 Task: Change the x264 profile to high.
Action: Mouse moved to (104, 12)
Screenshot: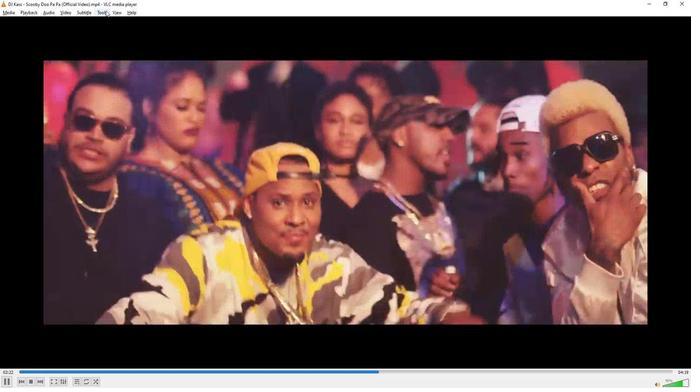 
Action: Mouse pressed left at (104, 12)
Screenshot: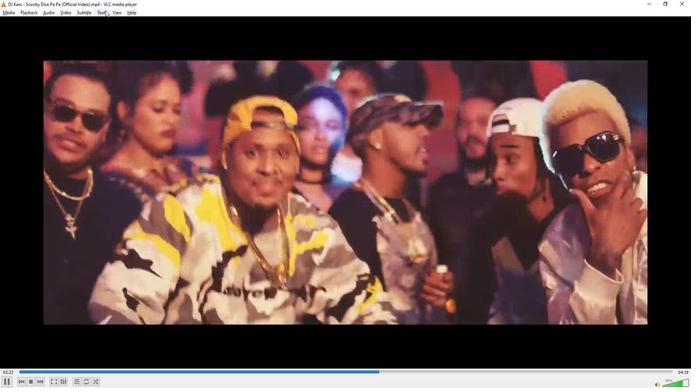 
Action: Mouse moved to (116, 98)
Screenshot: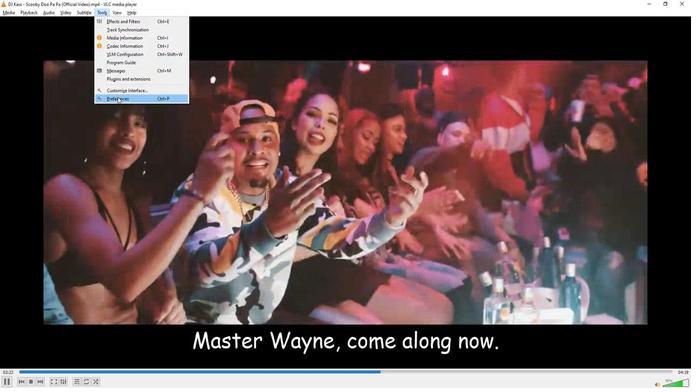 
Action: Mouse pressed left at (116, 98)
Screenshot: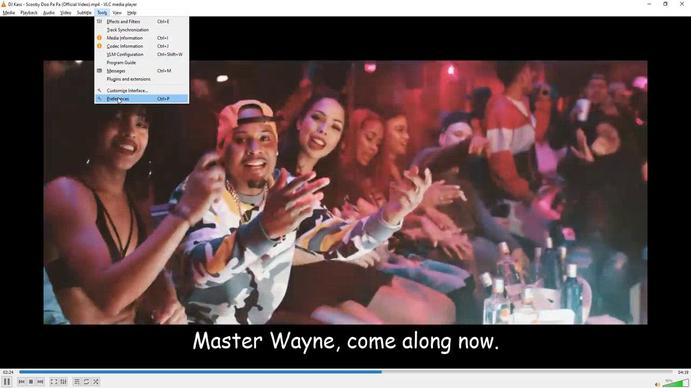 
Action: Mouse moved to (184, 102)
Screenshot: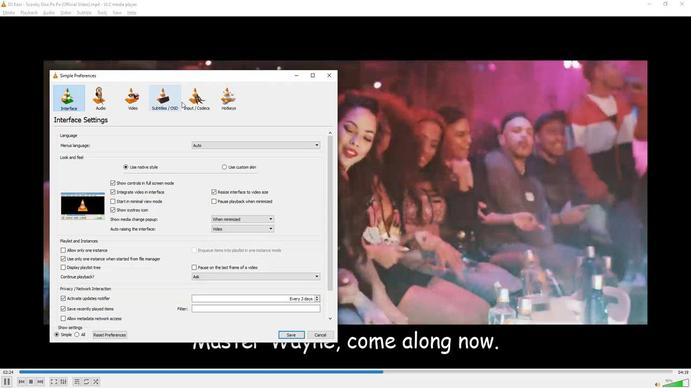 
Action: Mouse pressed left at (184, 102)
Screenshot: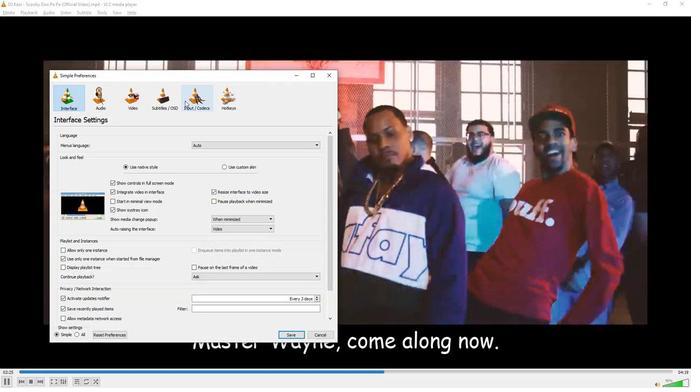 
Action: Mouse moved to (176, 195)
Screenshot: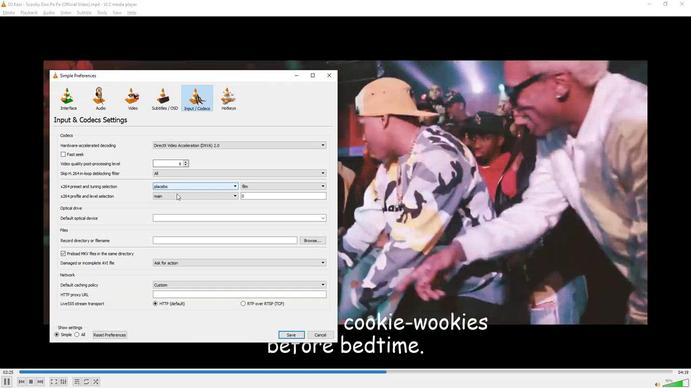 
Action: Mouse pressed left at (176, 195)
Screenshot: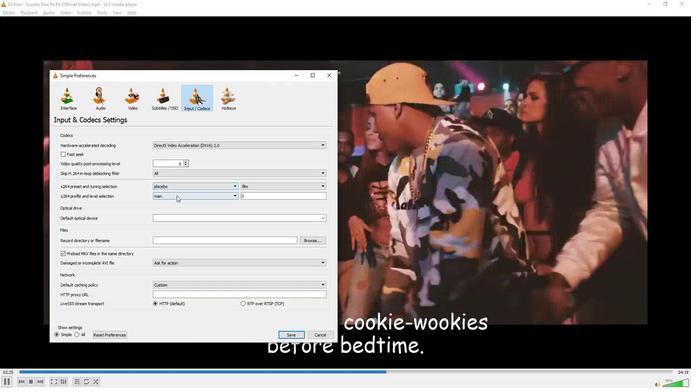 
Action: Mouse moved to (164, 211)
Screenshot: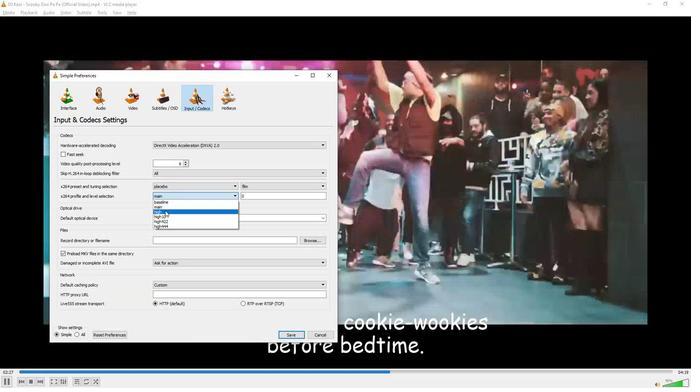 
Action: Mouse pressed left at (164, 211)
Screenshot: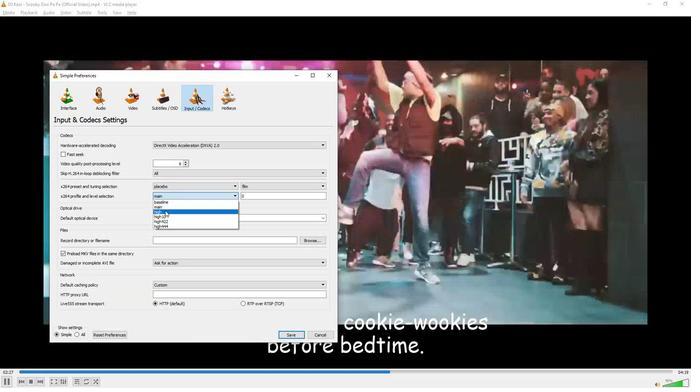 
Action: Mouse moved to (168, 217)
Screenshot: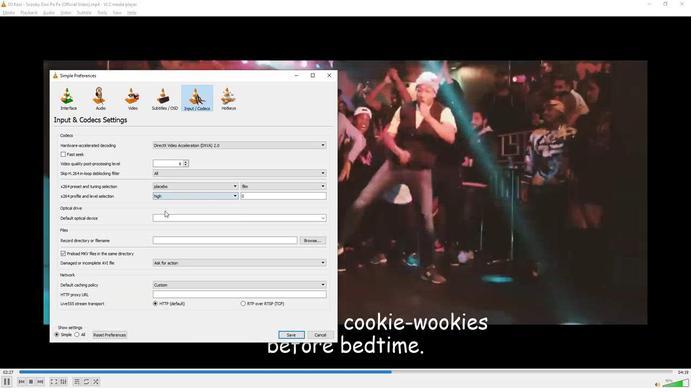 
